Task: In the  document Geneticengineering.doc, select heading and apply ' Italics' Use the "find feature" to find mentioned word and apply Strikethrough in: 'manipulation,'
Action: Mouse moved to (133, 405)
Screenshot: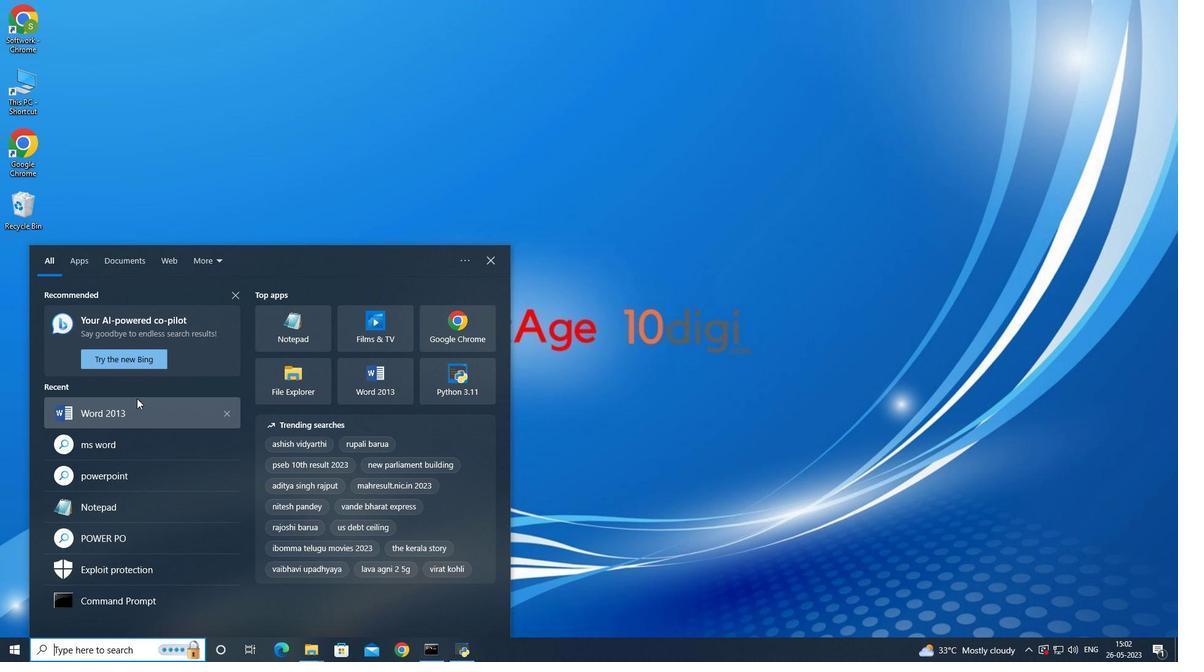 
Action: Mouse pressed left at (133, 405)
Screenshot: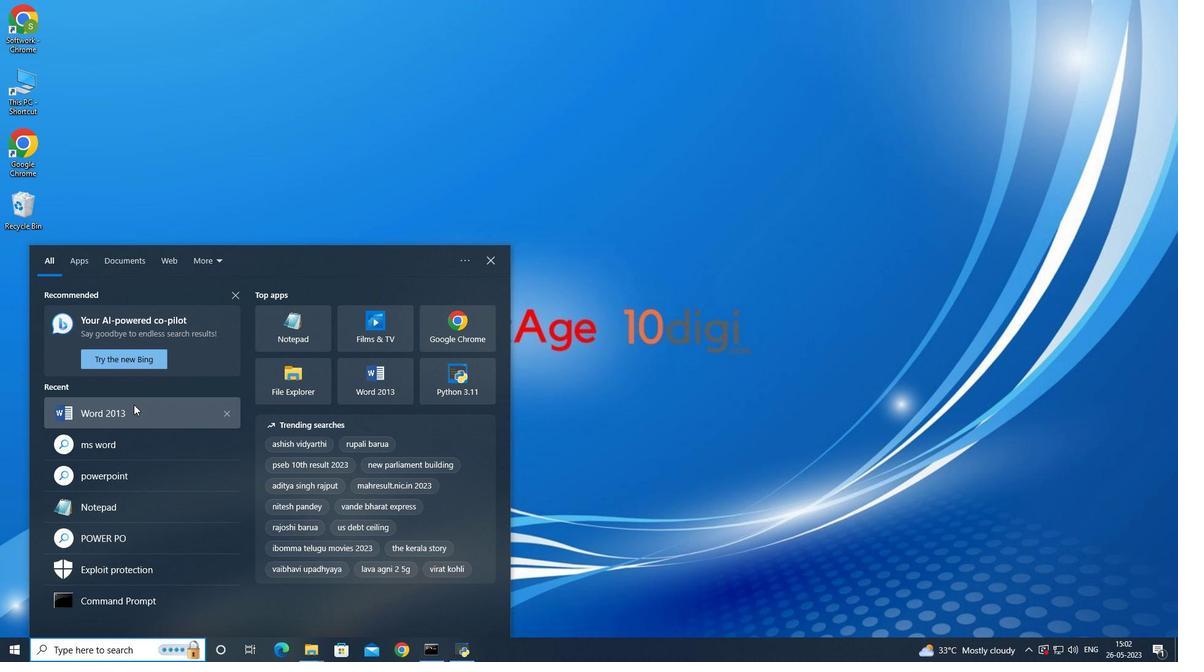 
Action: Mouse moved to (84, 105)
Screenshot: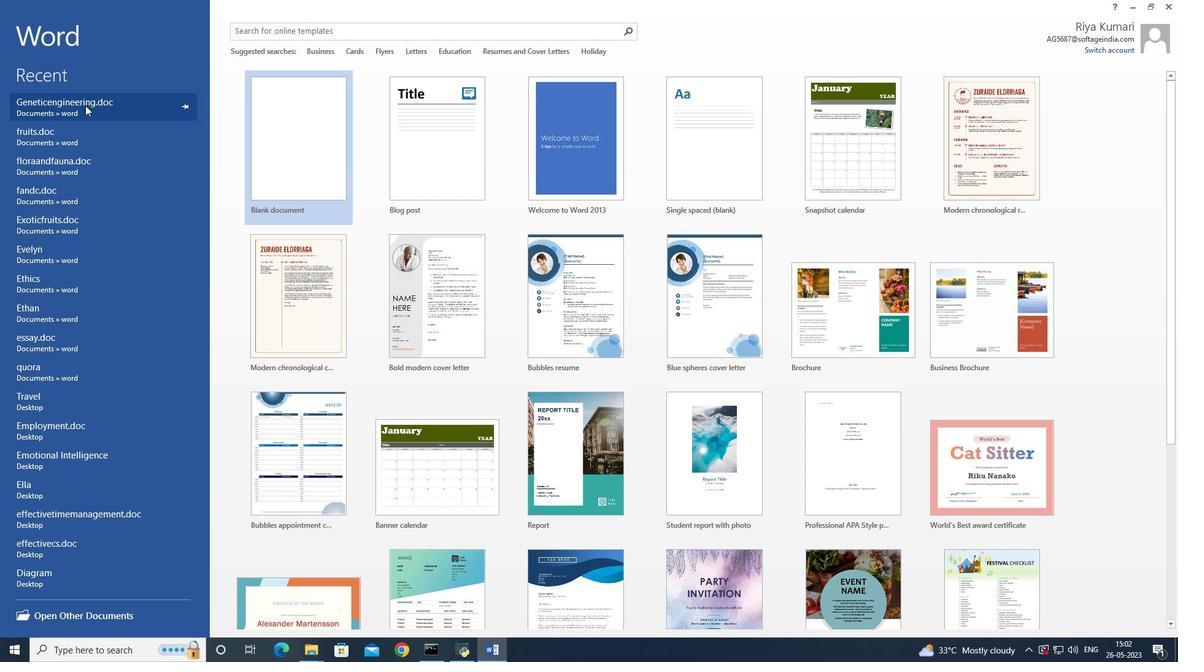 
Action: Mouse pressed left at (84, 105)
Screenshot: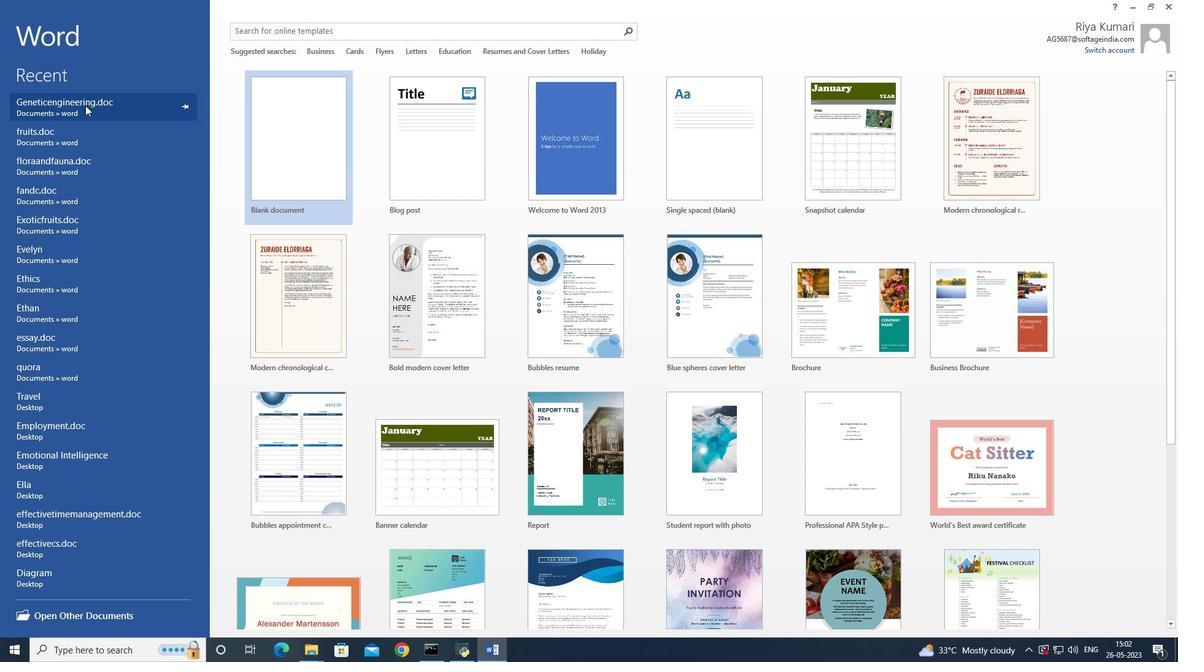
Action: Mouse moved to (575, 164)
Screenshot: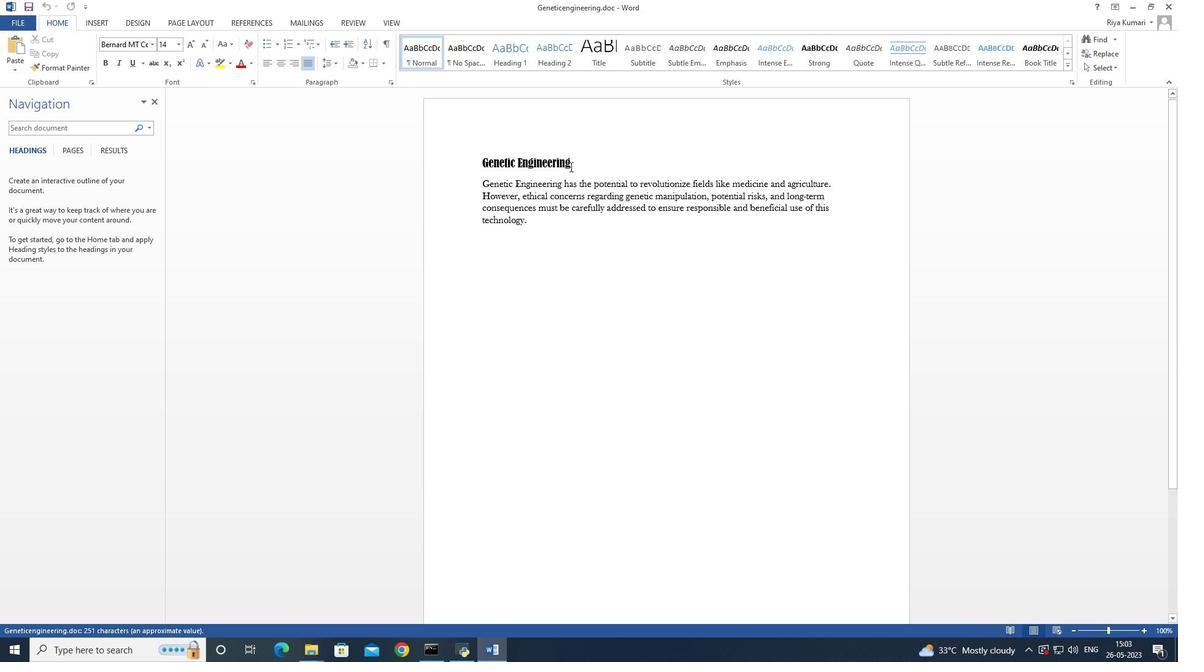 
Action: Mouse pressed left at (575, 164)
Screenshot: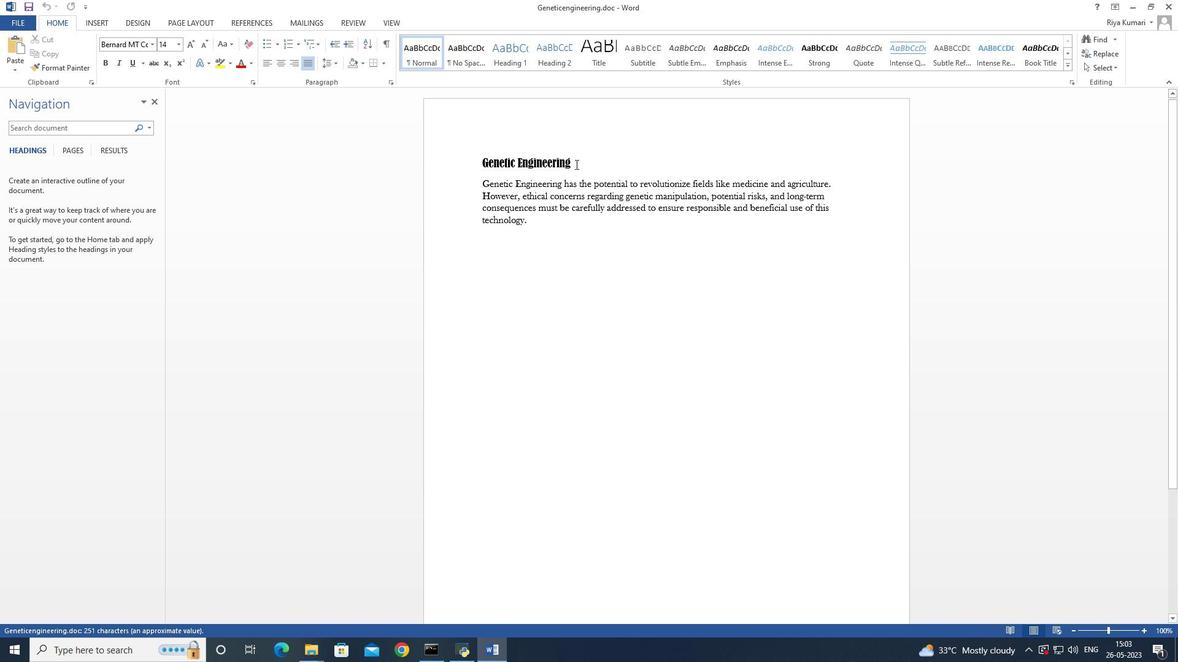 
Action: Mouse moved to (117, 66)
Screenshot: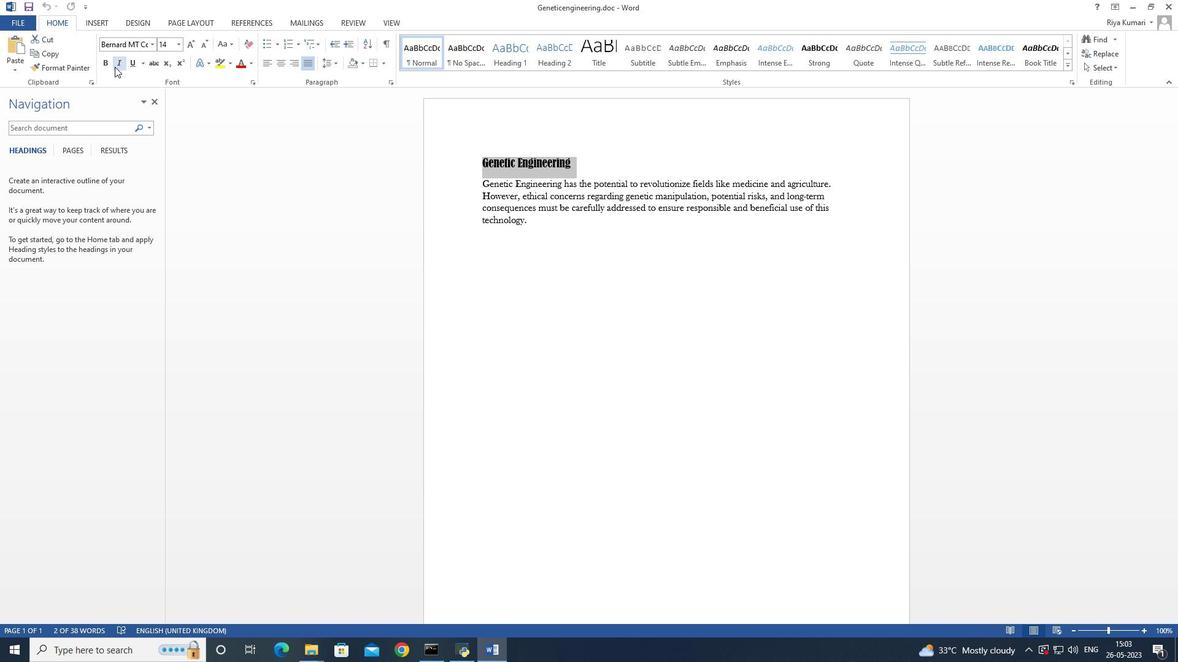 
Action: Mouse pressed left at (117, 66)
Screenshot: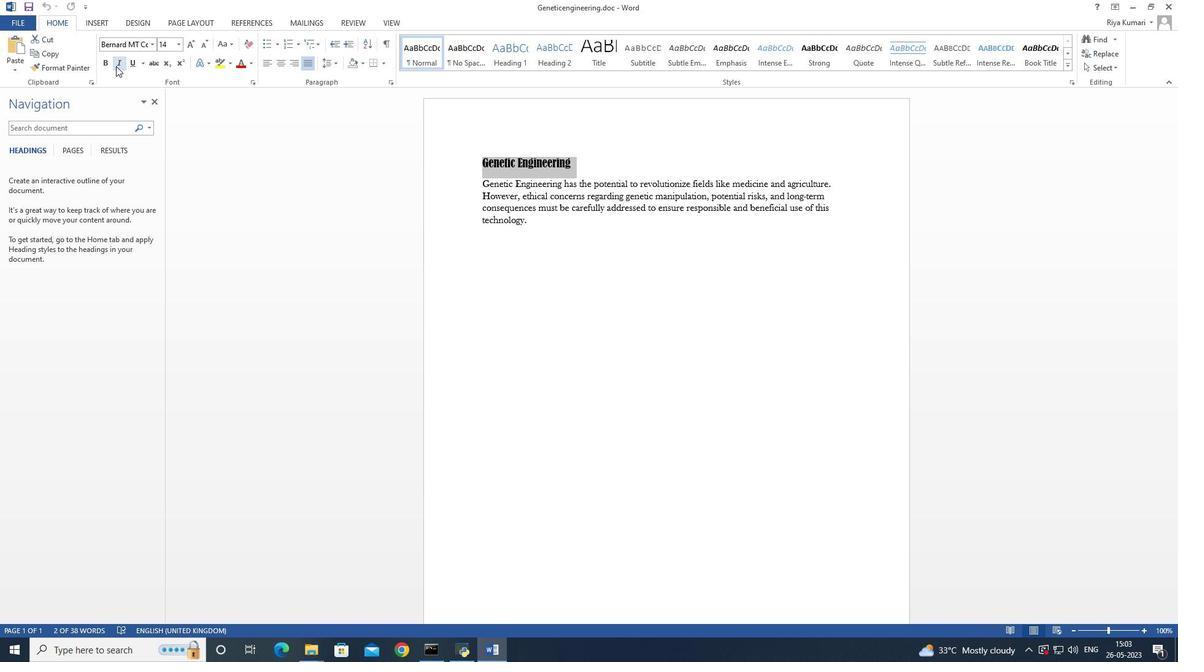 
Action: Mouse moved to (479, 180)
Screenshot: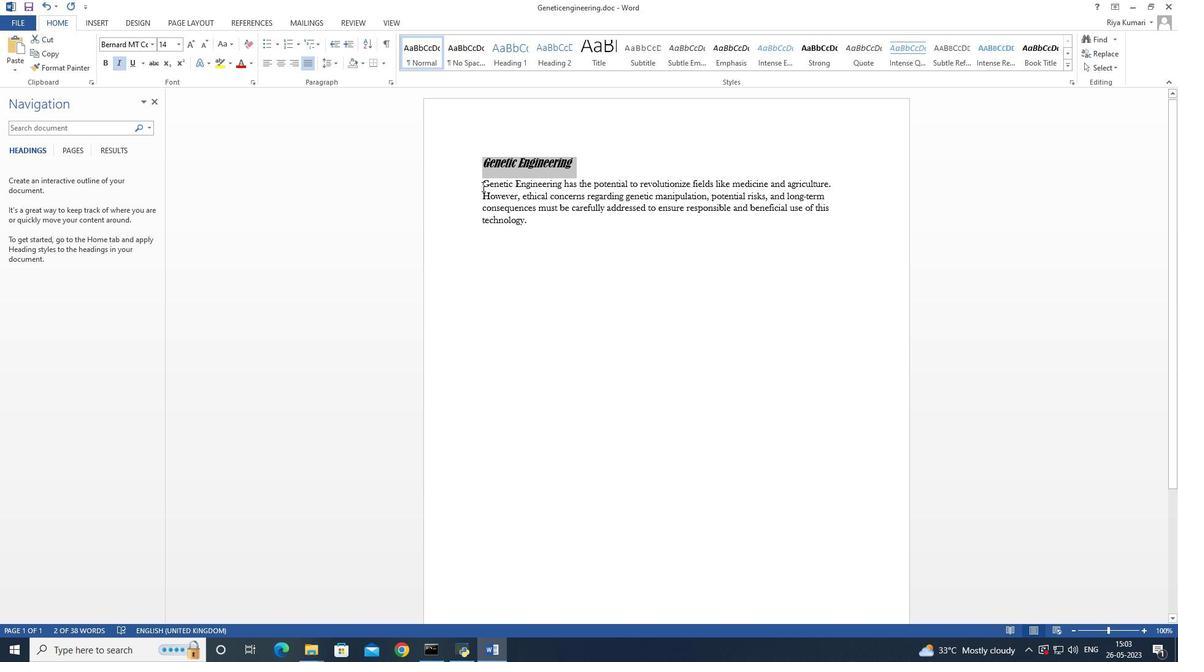 
Action: Mouse pressed left at (479, 180)
Screenshot: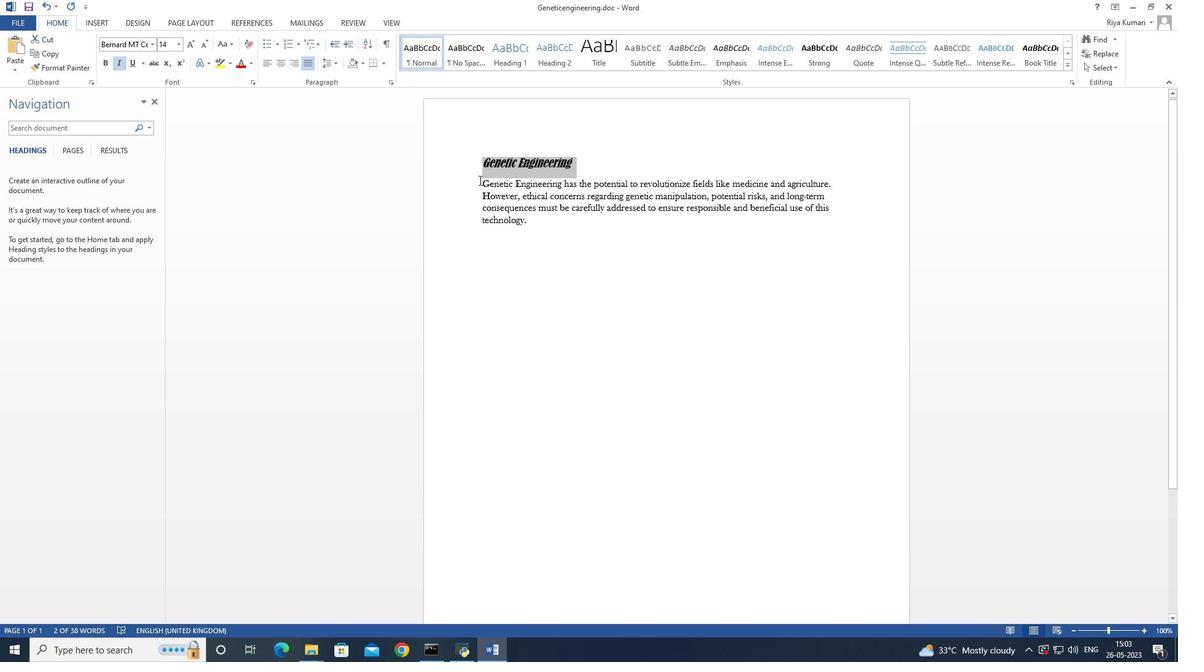 
Action: Mouse moved to (1111, 39)
Screenshot: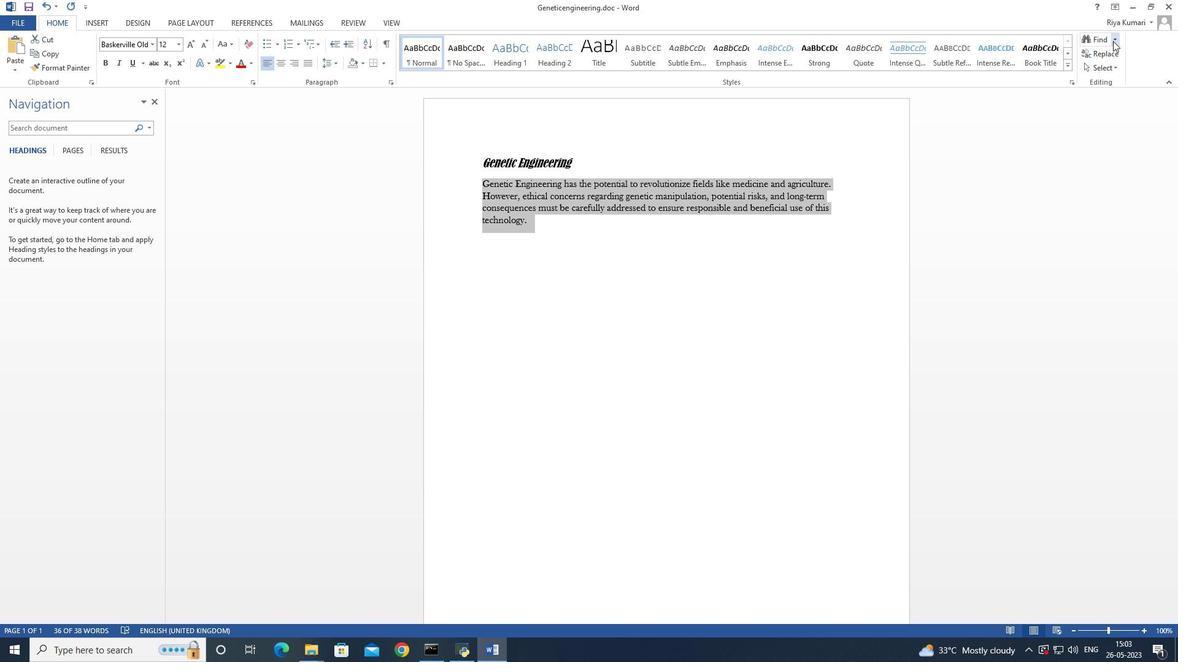 
Action: Mouse pressed left at (1111, 39)
Screenshot: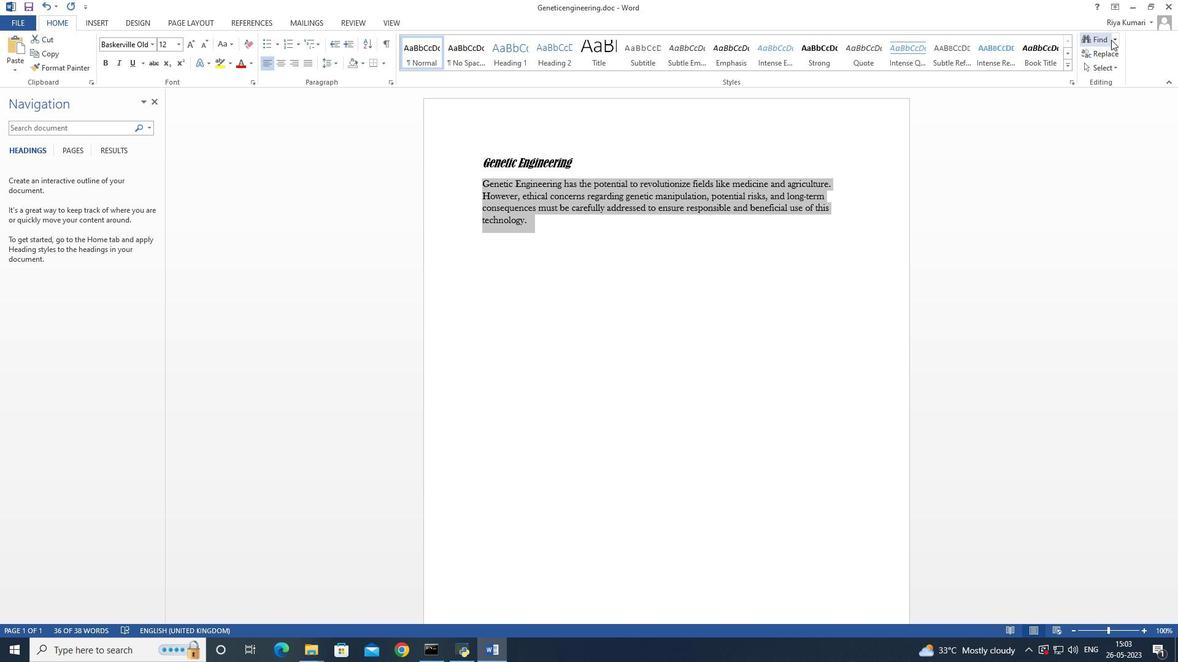 
Action: Mouse moved to (696, 351)
Screenshot: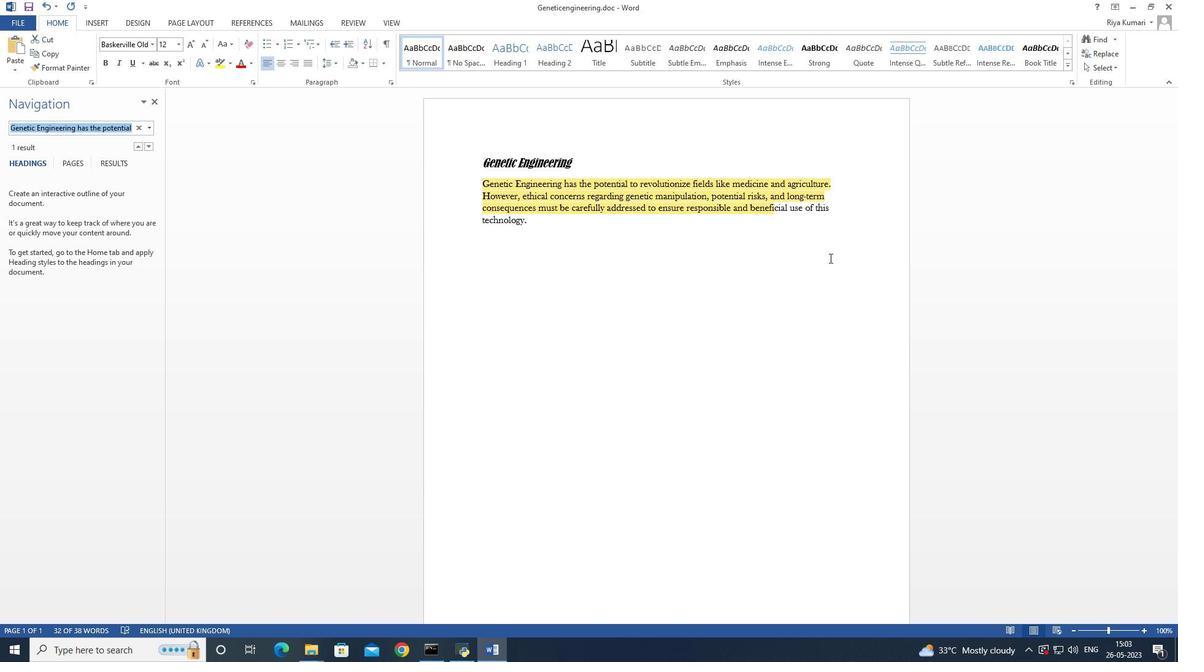 
Action: Mouse pressed left at (696, 351)
Screenshot: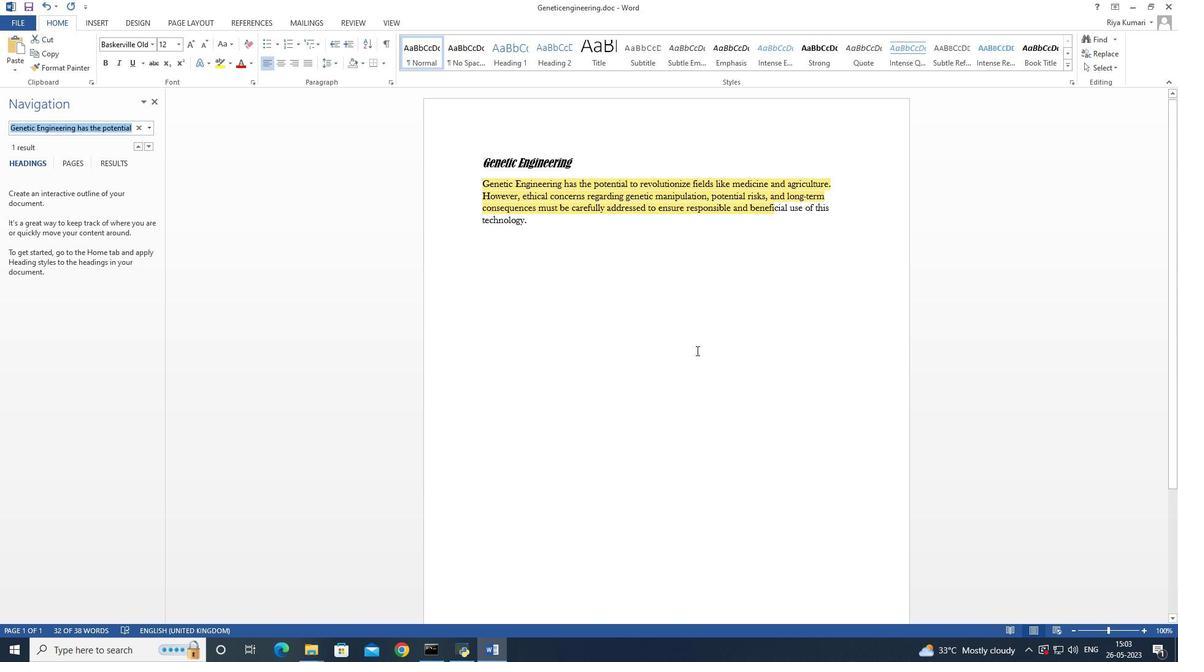 
Action: Mouse moved to (482, 181)
Screenshot: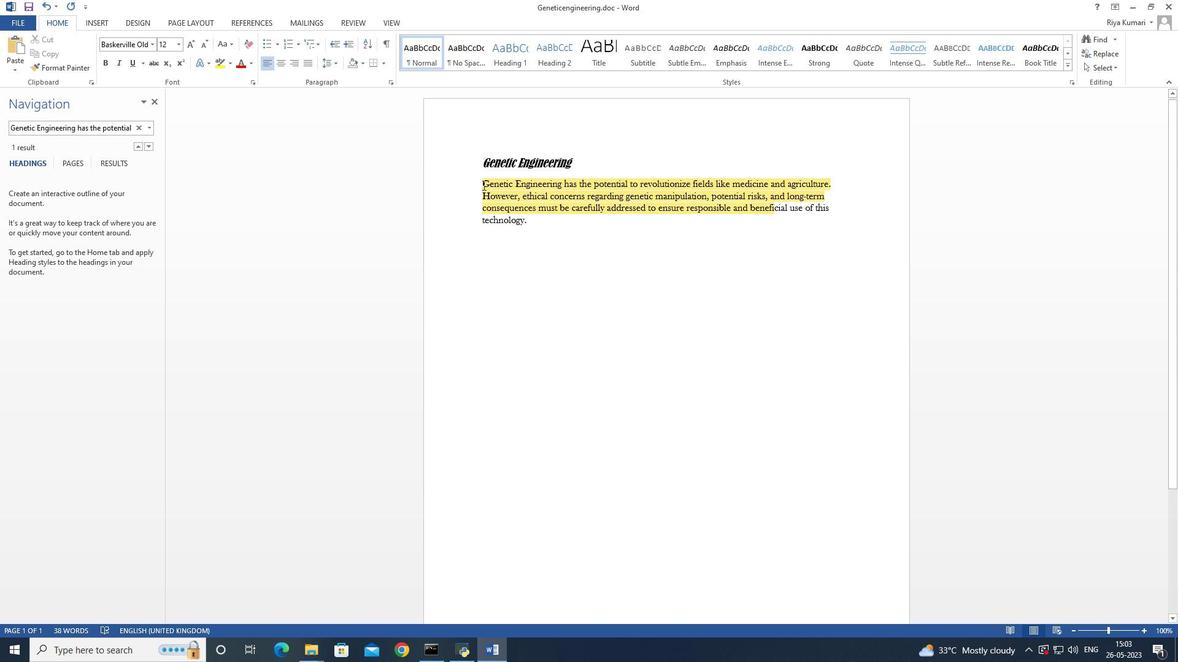 
Action: Mouse pressed left at (482, 181)
Screenshot: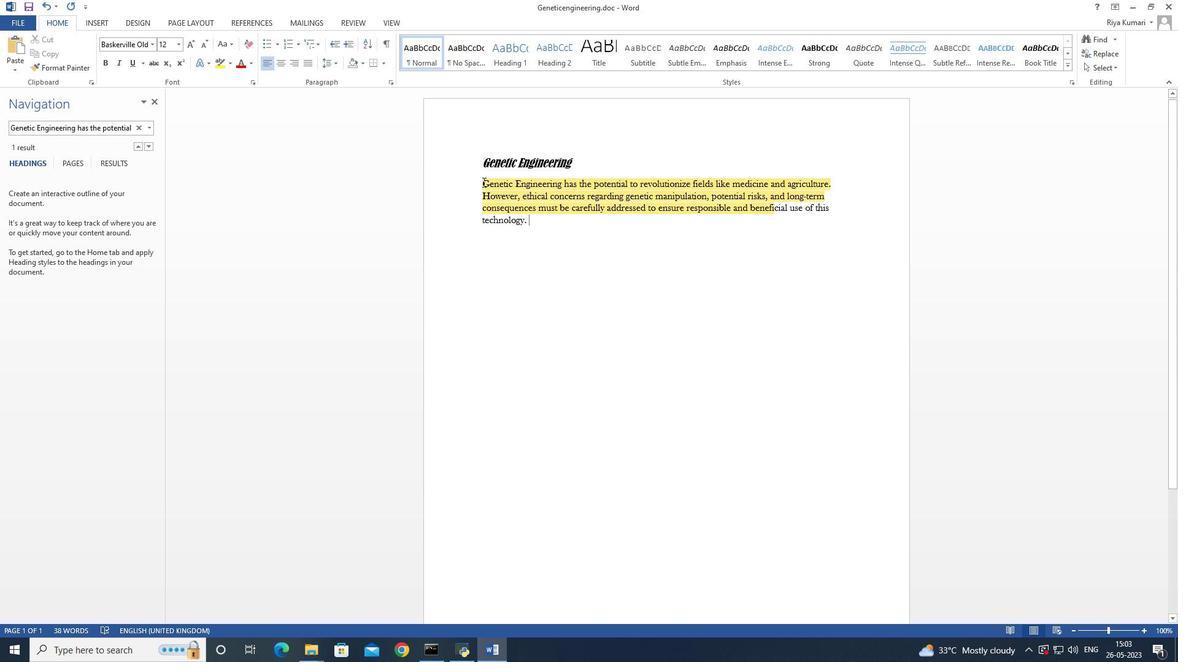 
Action: Mouse moved to (1113, 42)
Screenshot: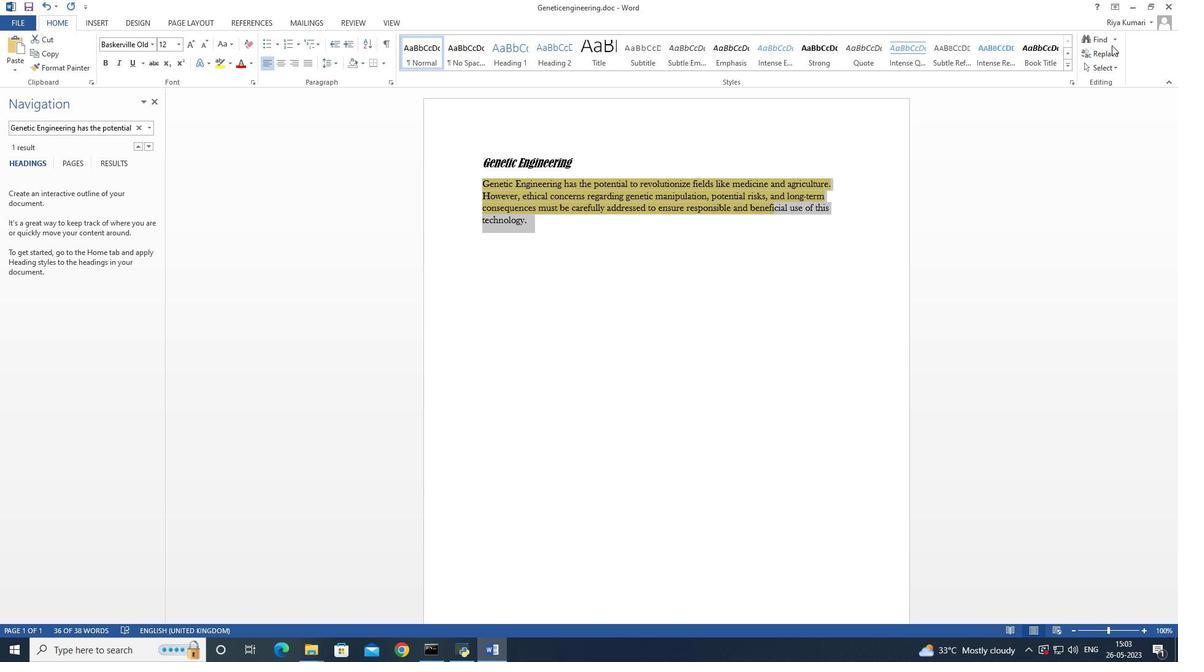 
Action: Mouse pressed left at (1113, 42)
Screenshot: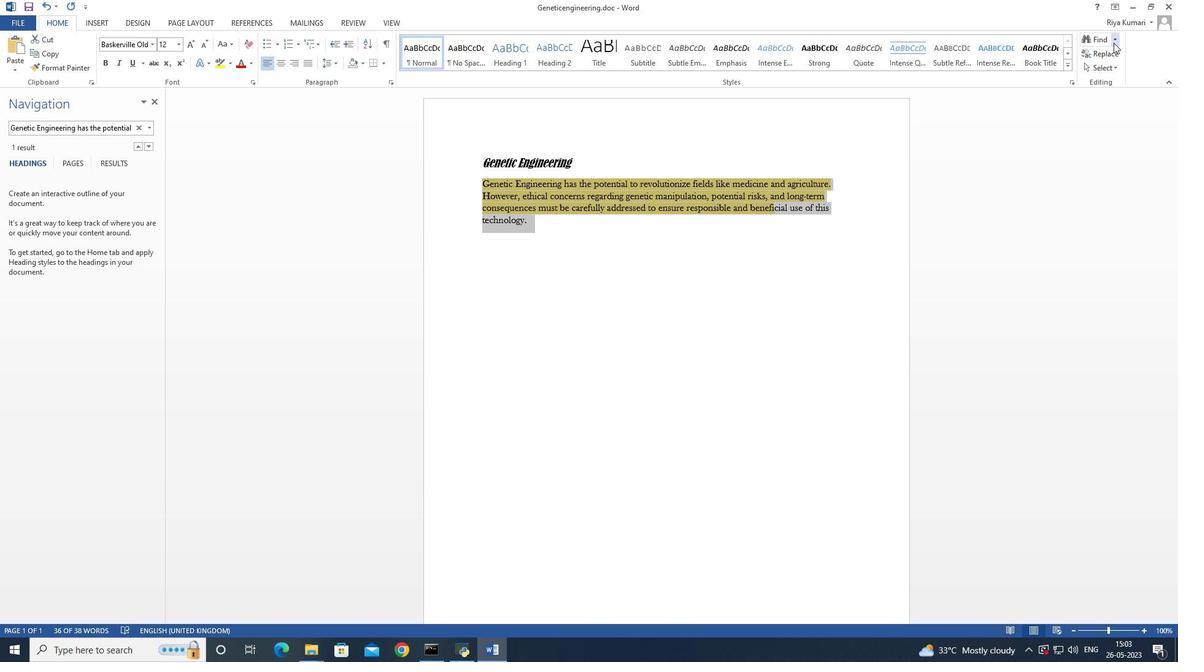 
Action: Mouse moved to (1104, 70)
Screenshot: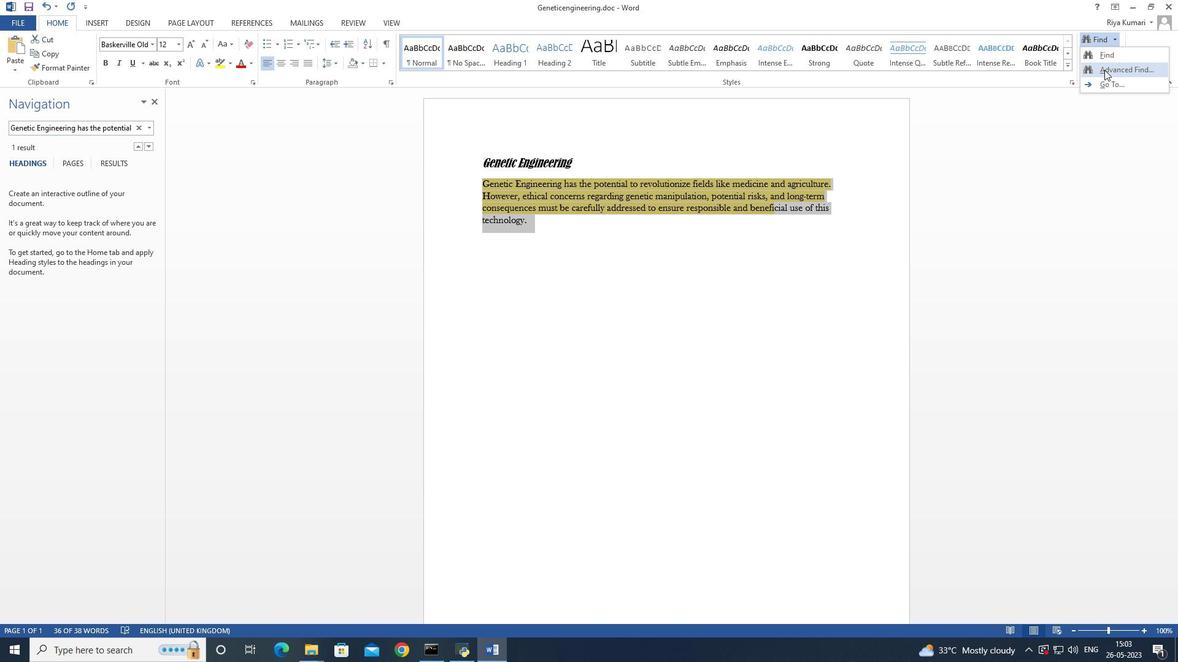 
Action: Mouse pressed left at (1104, 70)
Screenshot: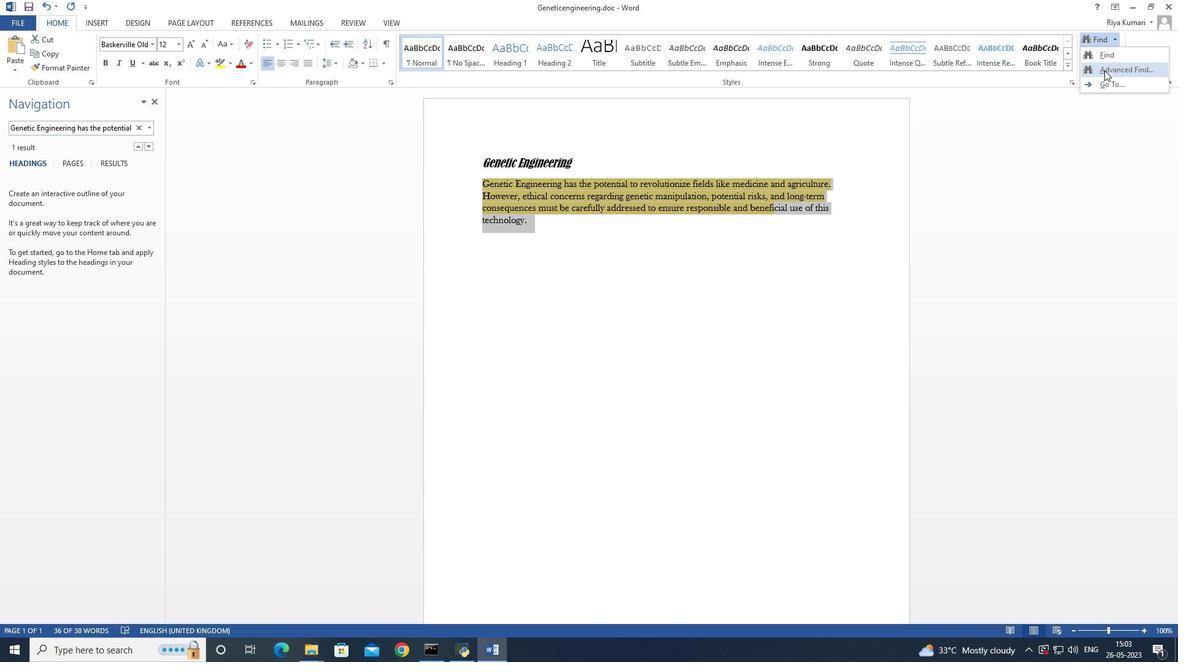 
Action: Mouse moved to (852, 238)
Screenshot: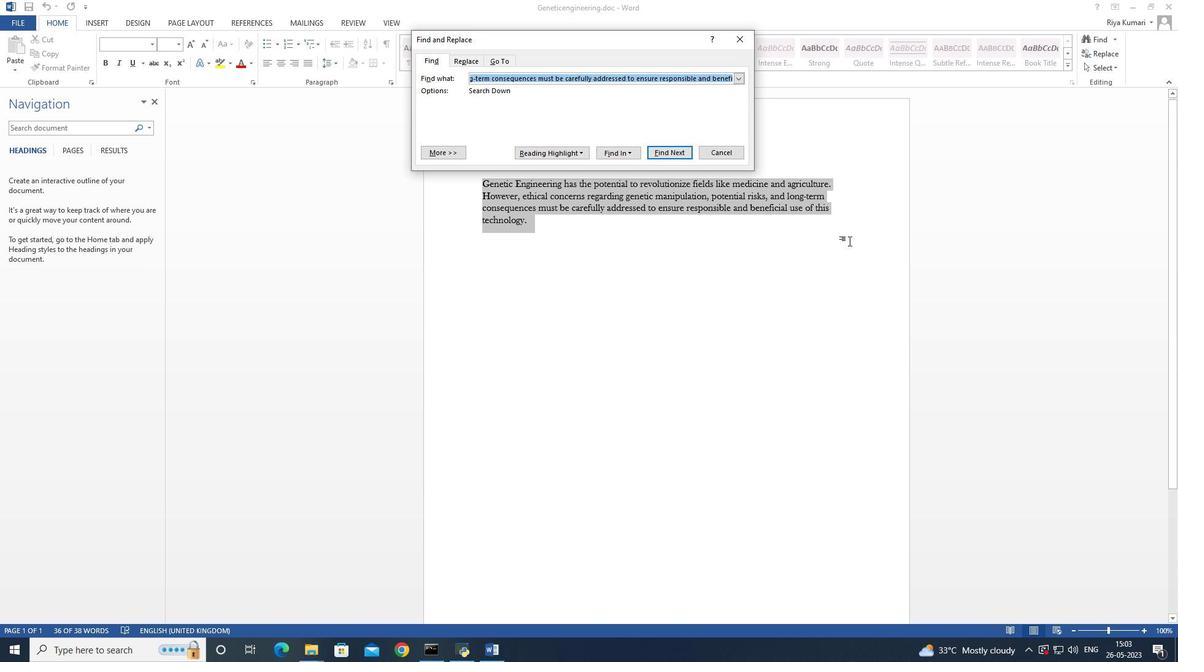 
Action: Key pressed <Key.shift>Manipulation<Key.enter>
Screenshot: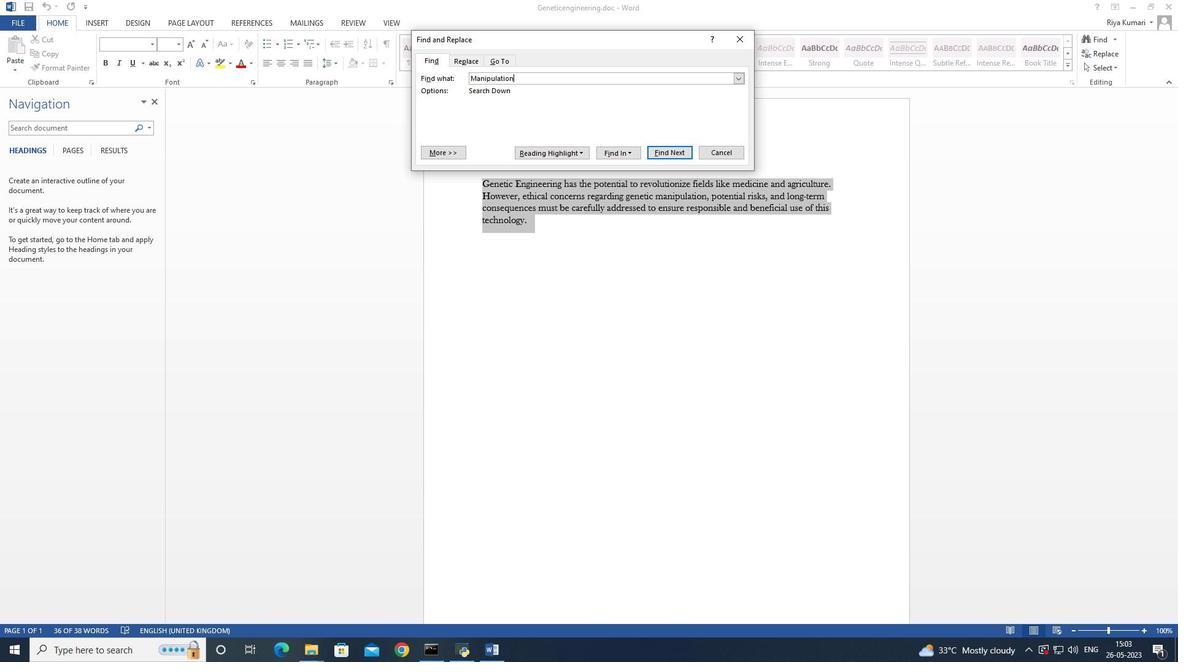 
Action: Mouse moved to (741, 36)
Screenshot: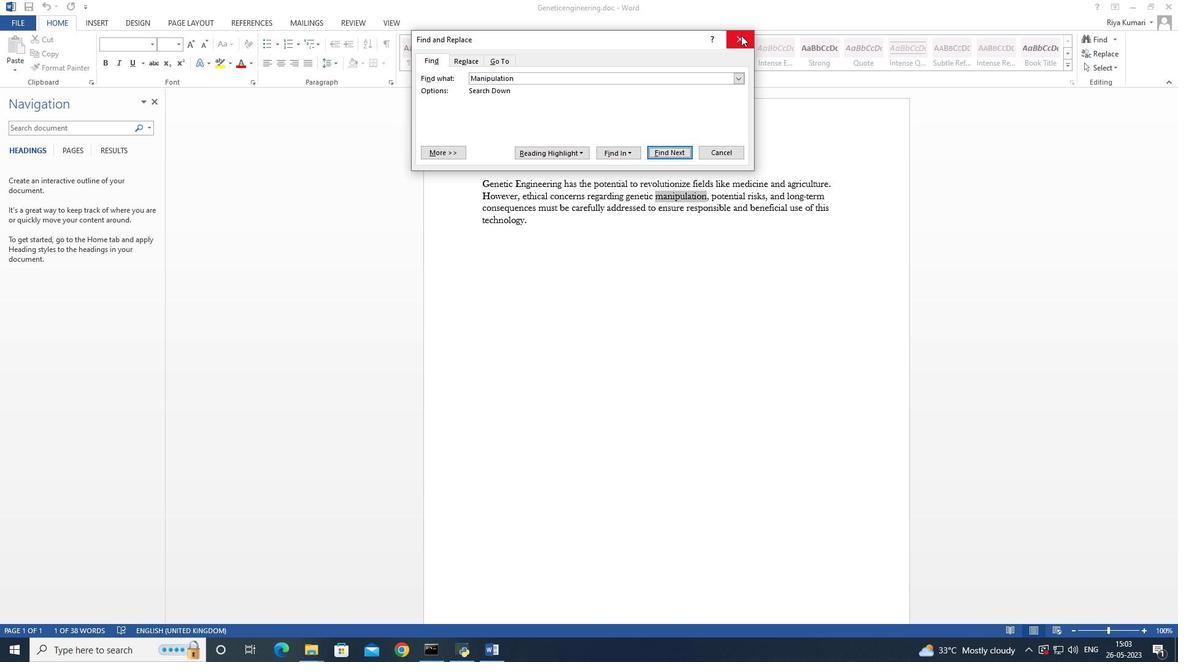 
Action: Mouse pressed left at (741, 36)
Screenshot: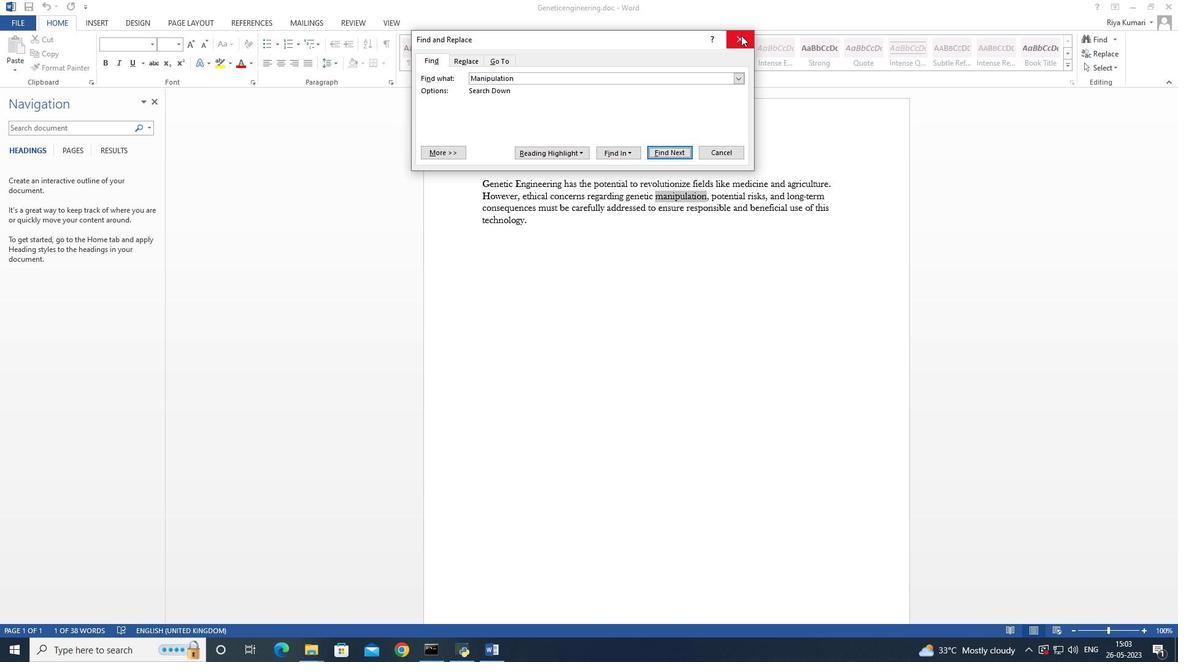 
Action: Mouse moved to (733, 33)
Screenshot: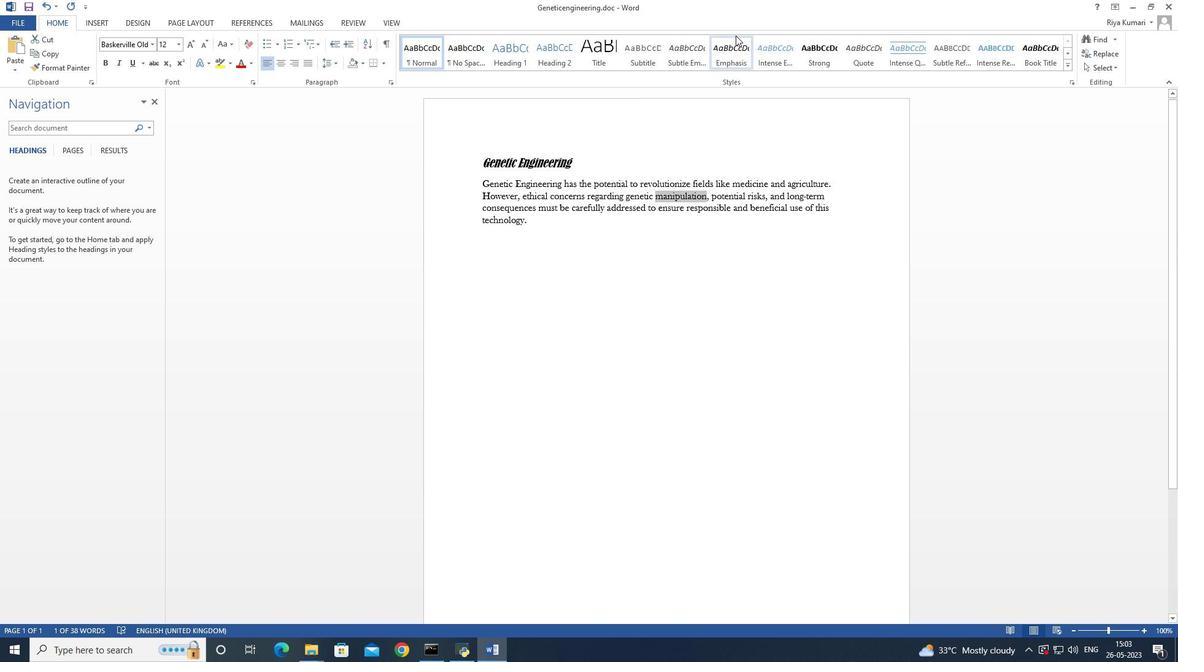 
Action: Key pressed ctrl+S
Screenshot: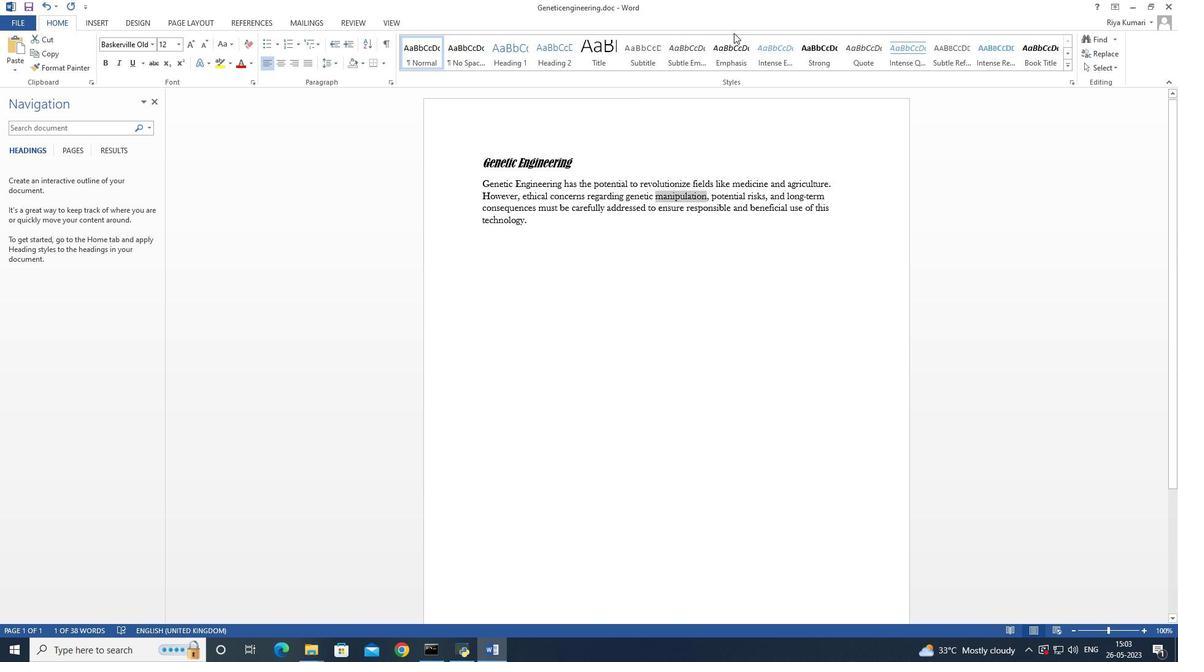 
Action: Mouse moved to (923, 210)
Screenshot: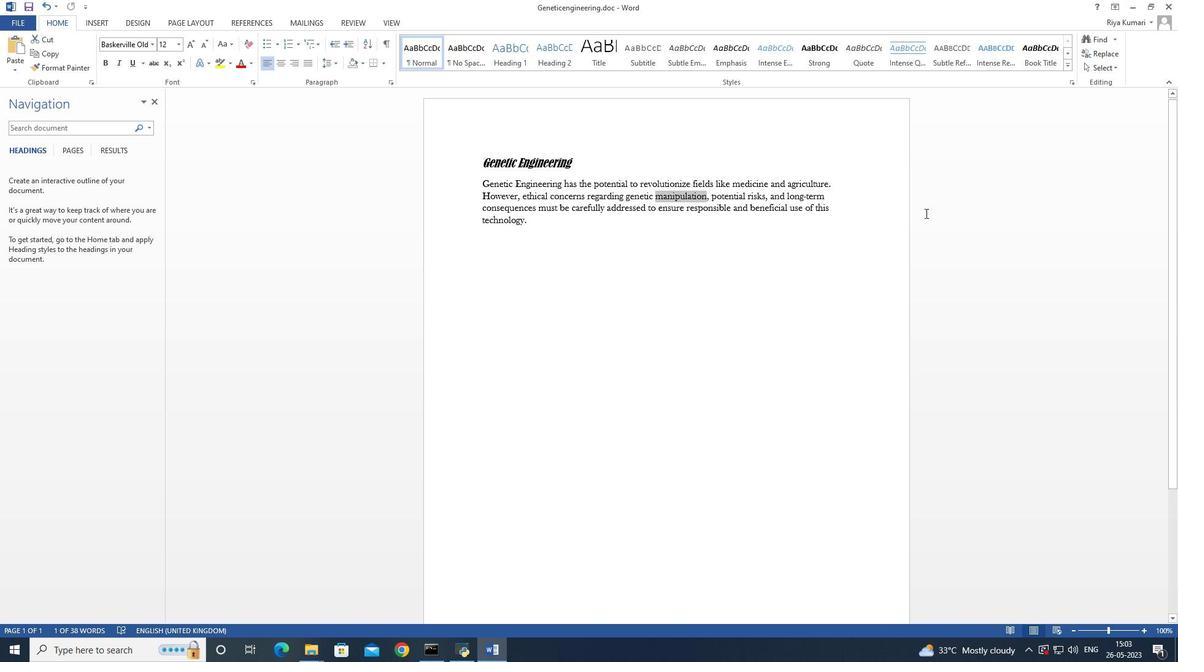 
